 Task: Add a condition where "Status category is not Open" in new tickets in your groups.
Action: Mouse moved to (140, 381)
Screenshot: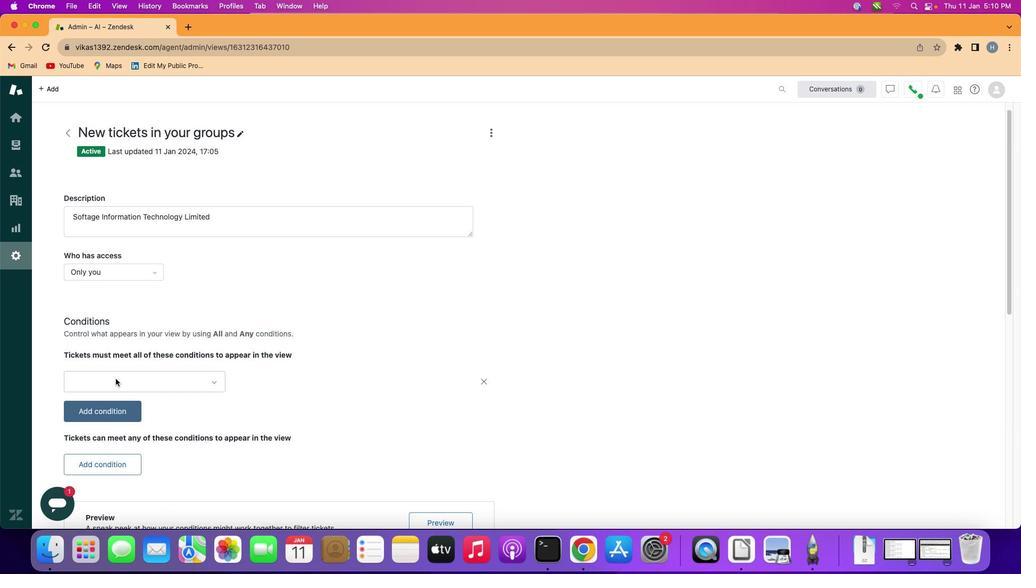 
Action: Mouse pressed left at (140, 381)
Screenshot: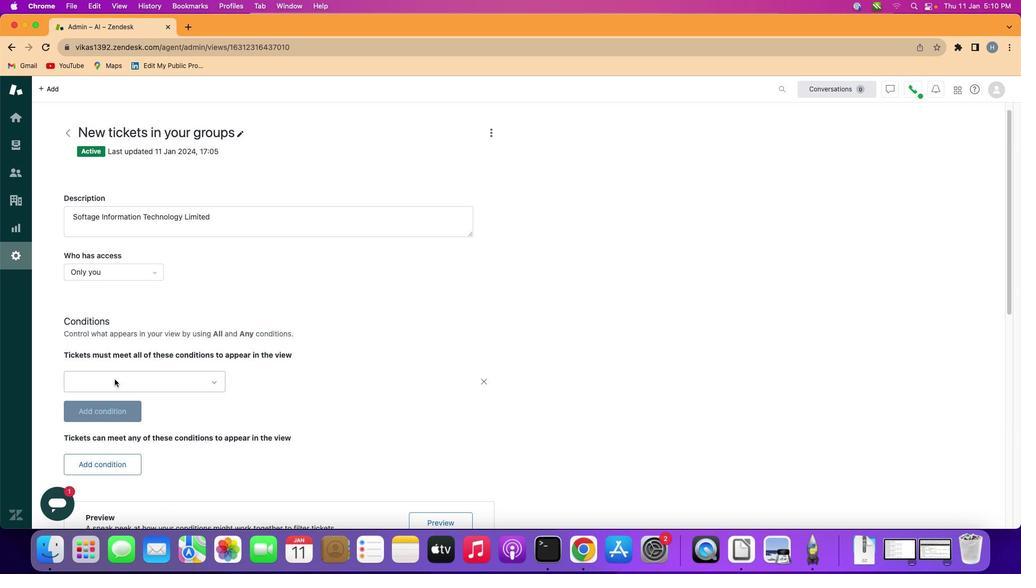 
Action: Mouse moved to (195, 383)
Screenshot: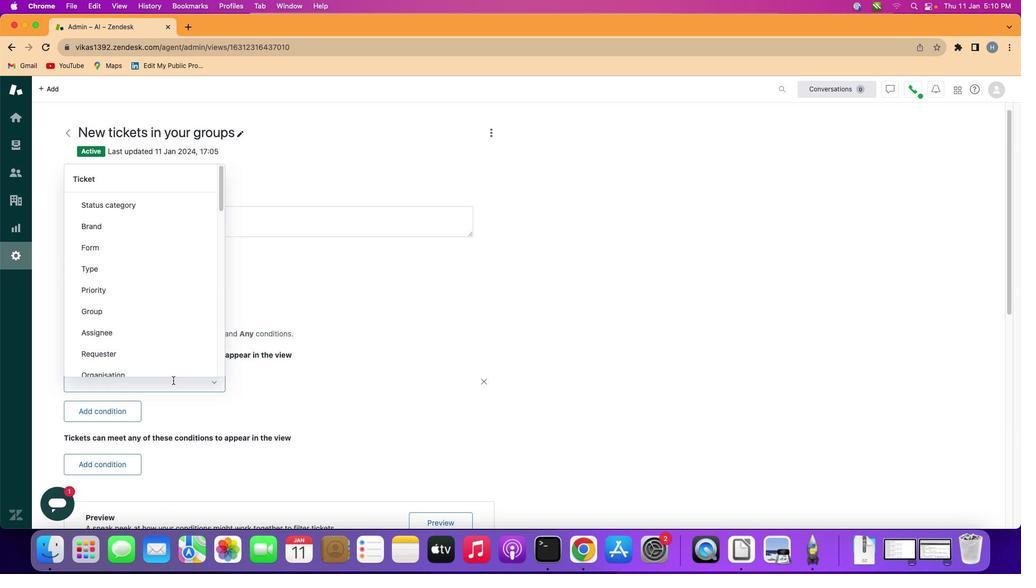 
Action: Mouse pressed left at (195, 383)
Screenshot: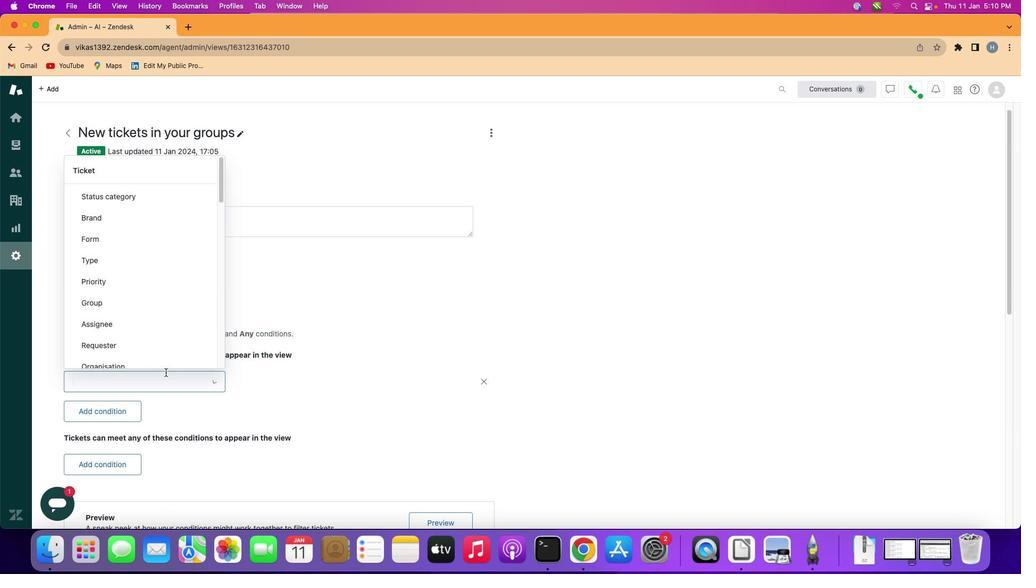 
Action: Mouse moved to (195, 289)
Screenshot: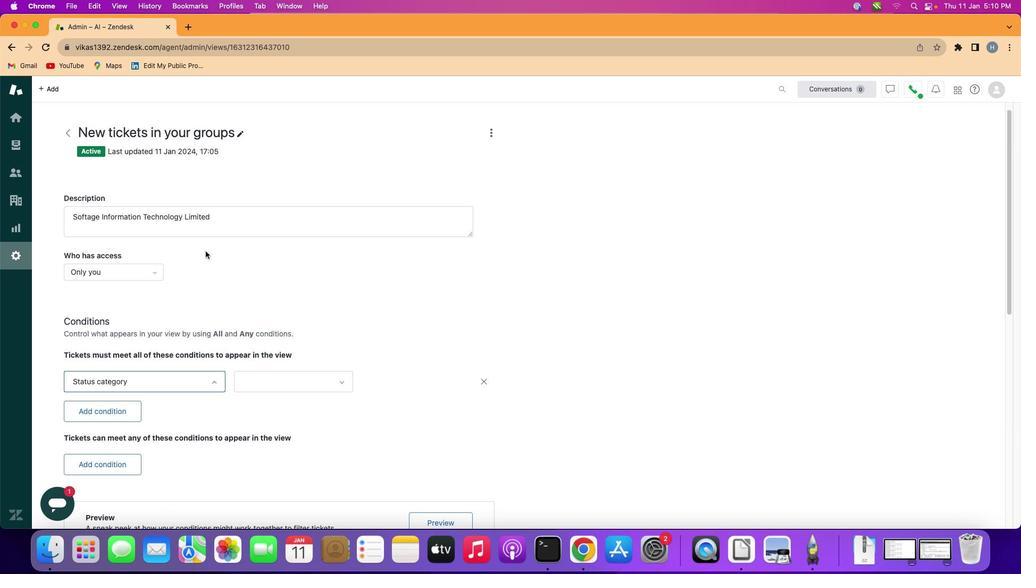 
Action: Mouse pressed left at (195, 289)
Screenshot: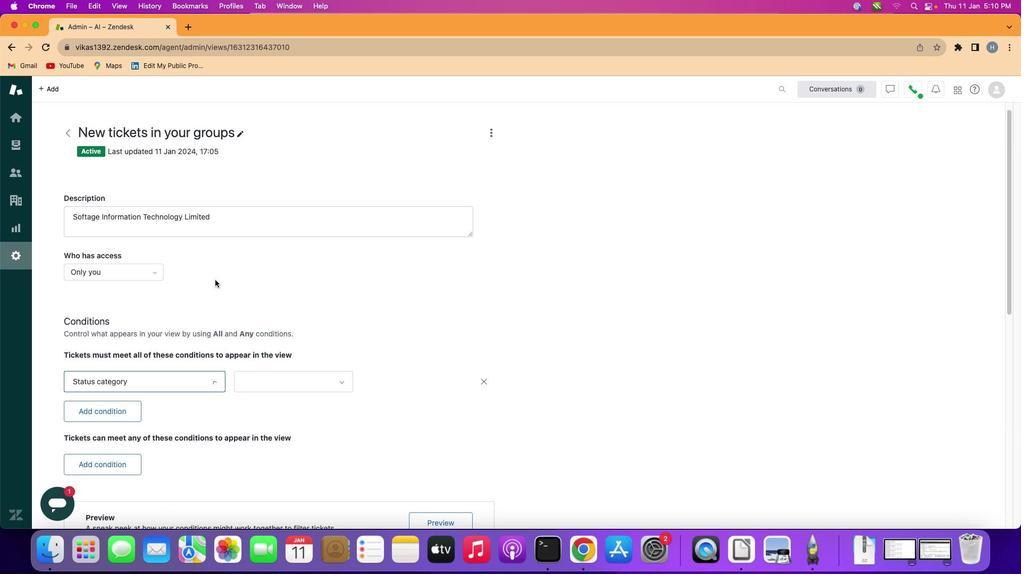 
Action: Mouse moved to (279, 380)
Screenshot: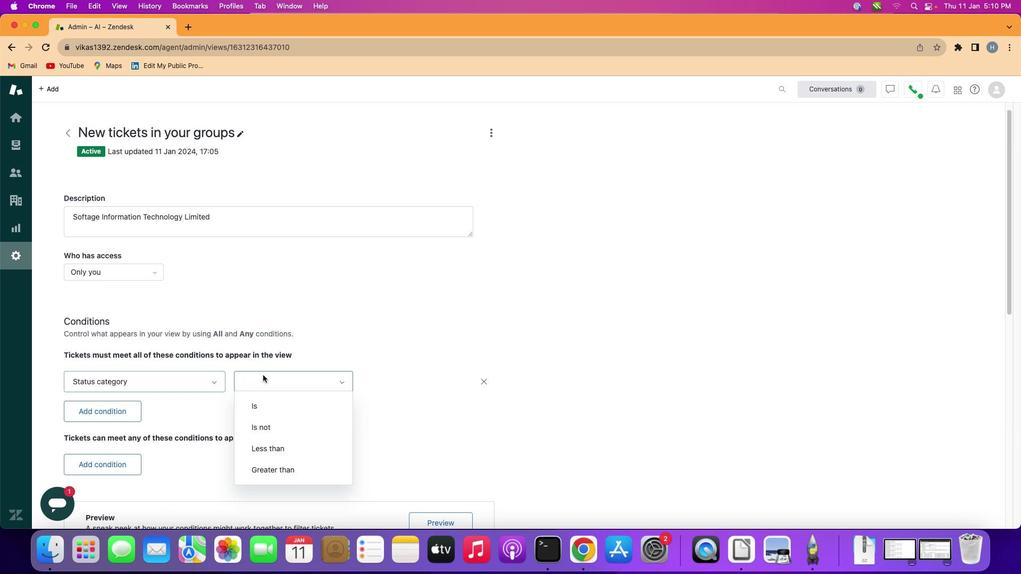 
Action: Mouse pressed left at (279, 380)
Screenshot: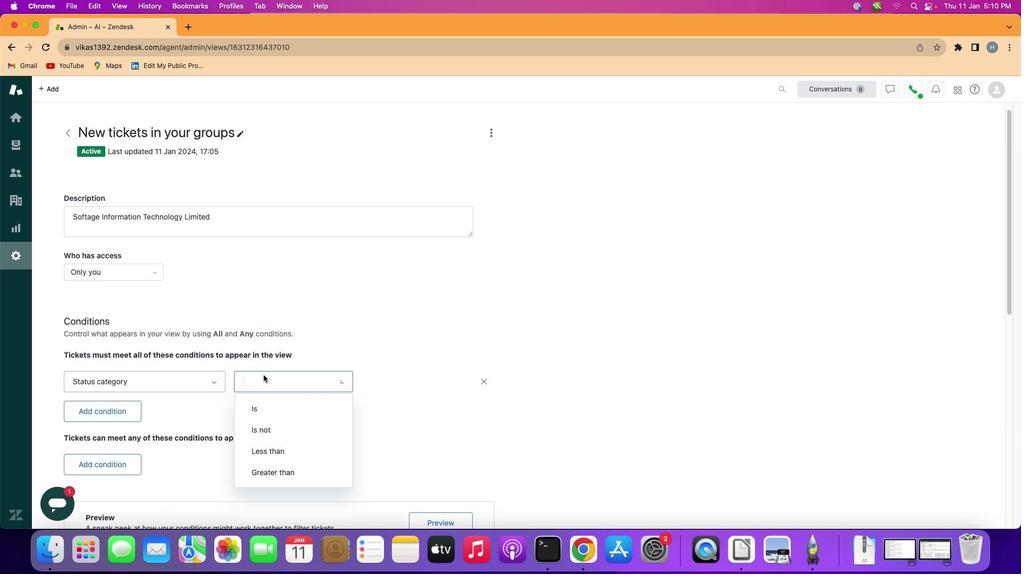 
Action: Mouse moved to (286, 405)
Screenshot: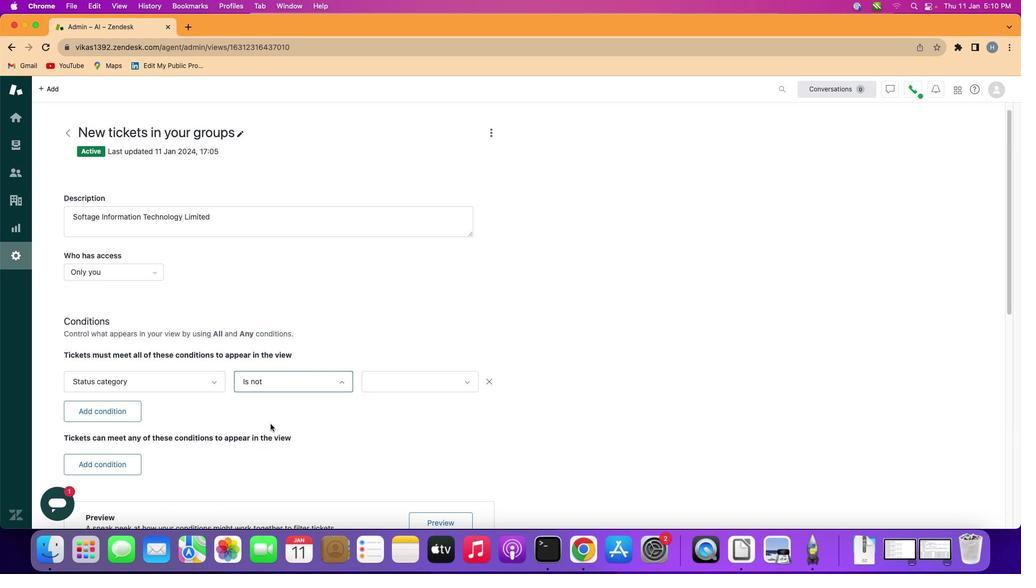 
Action: Mouse pressed left at (286, 405)
Screenshot: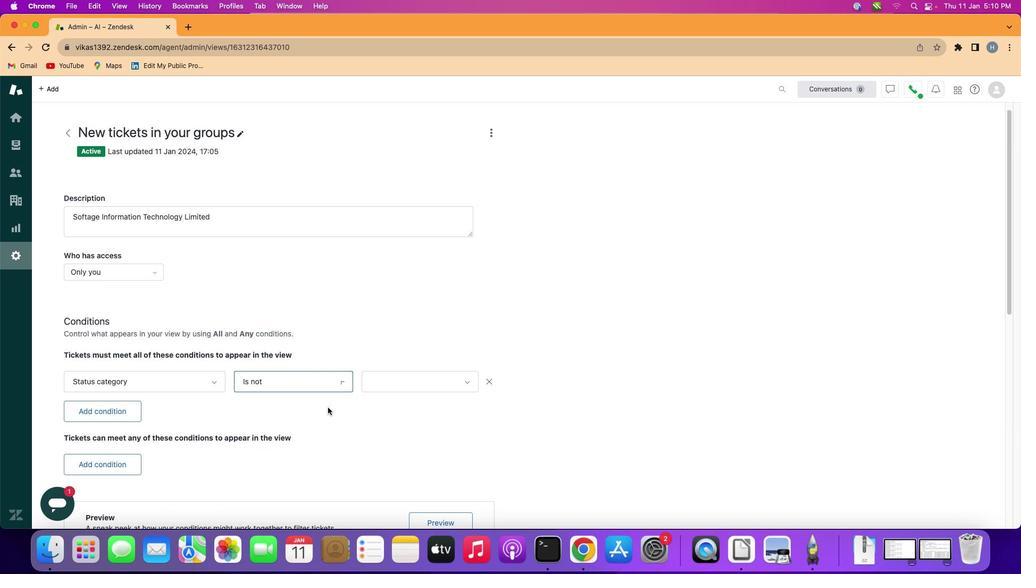
Action: Mouse moved to (422, 383)
Screenshot: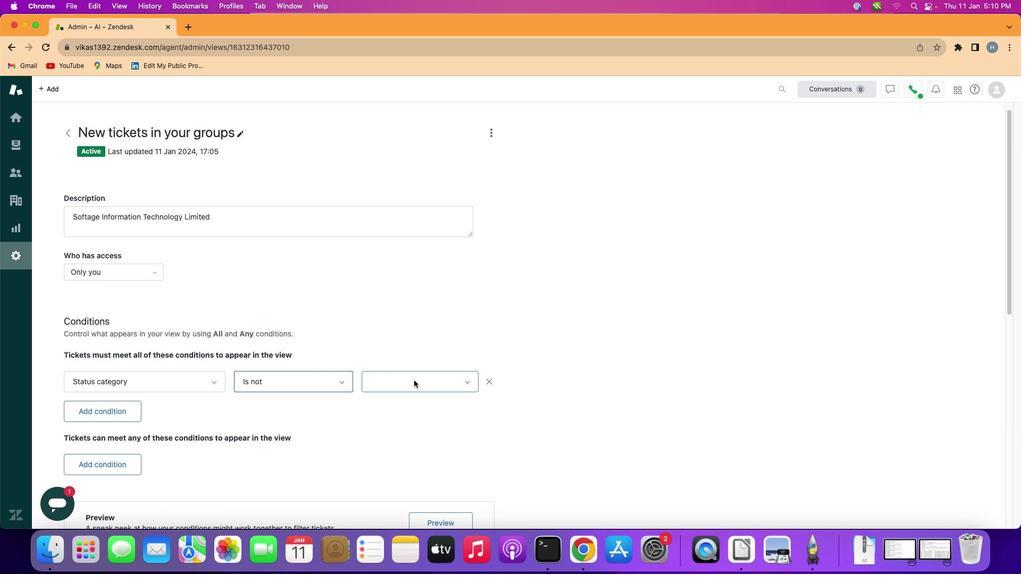 
Action: Mouse pressed left at (422, 383)
Screenshot: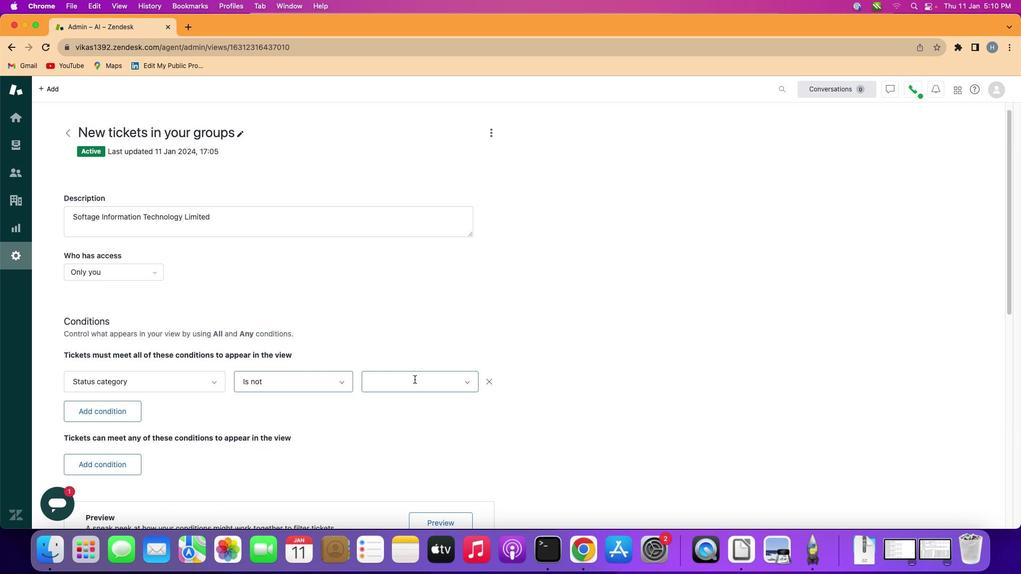 
Action: Mouse moved to (429, 408)
Screenshot: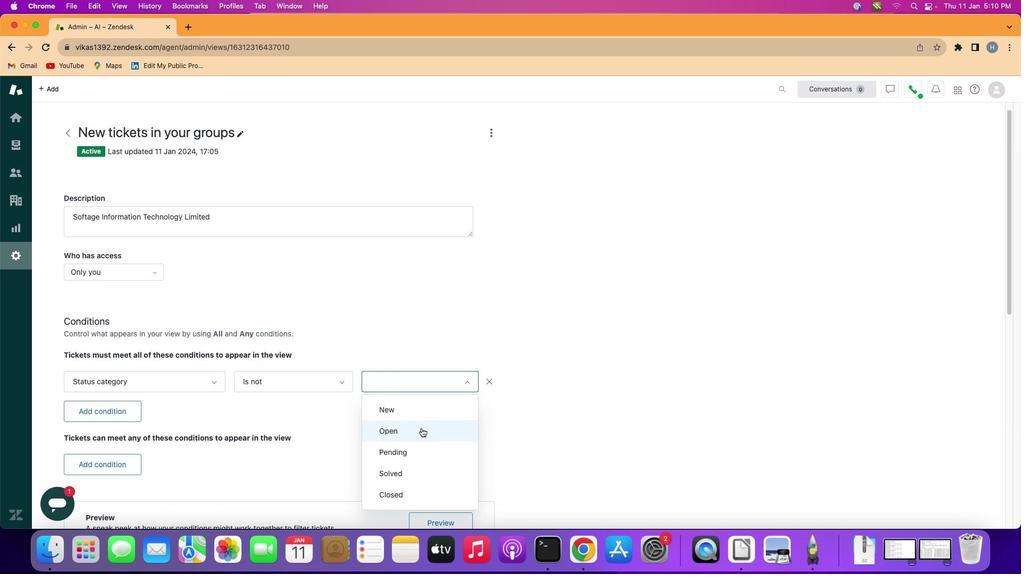 
Action: Mouse pressed left at (429, 408)
Screenshot: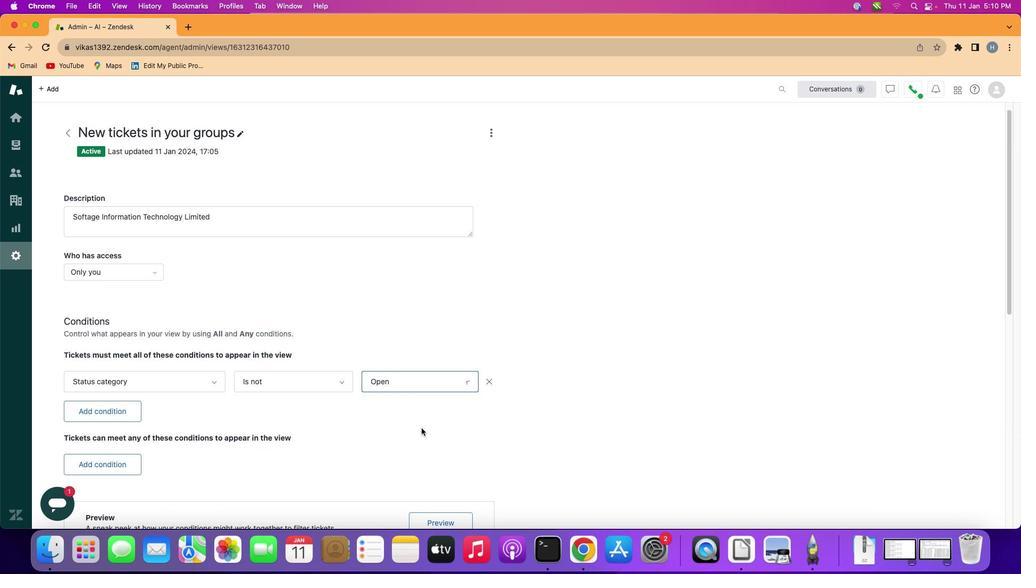 
Action: Mouse moved to (430, 408)
Screenshot: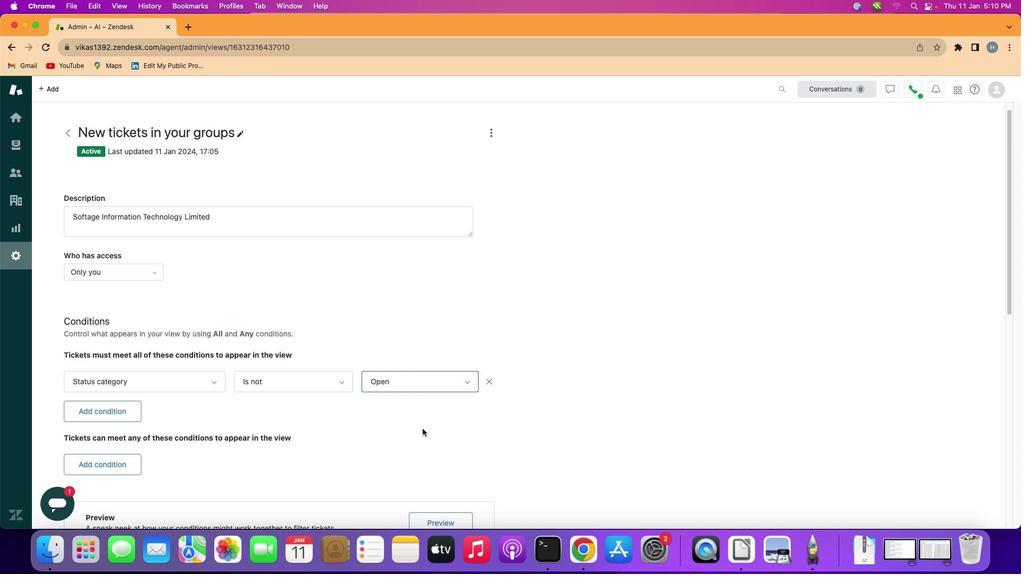 
